 Task: Change slide transition to flip.
Action: Mouse moved to (486, 73)
Screenshot: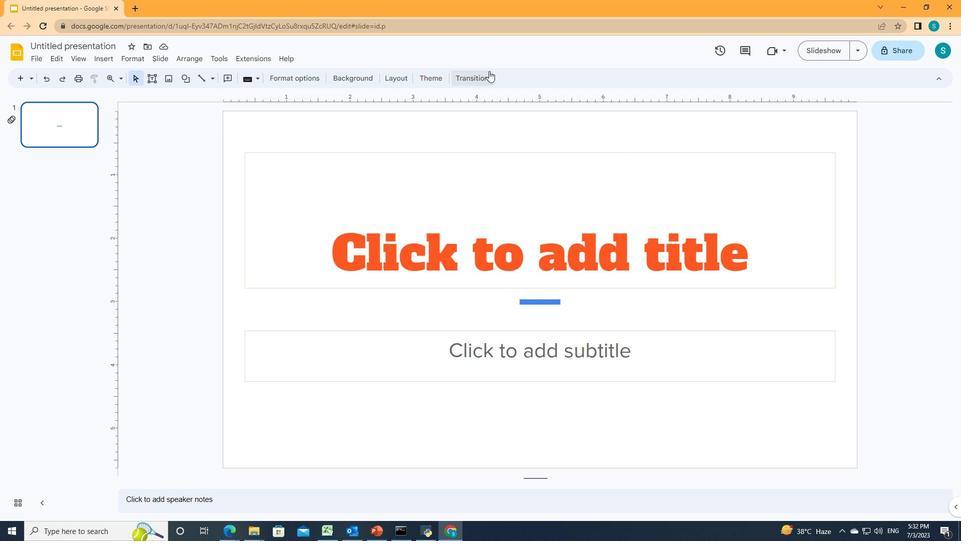 
Action: Mouse pressed left at (486, 73)
Screenshot: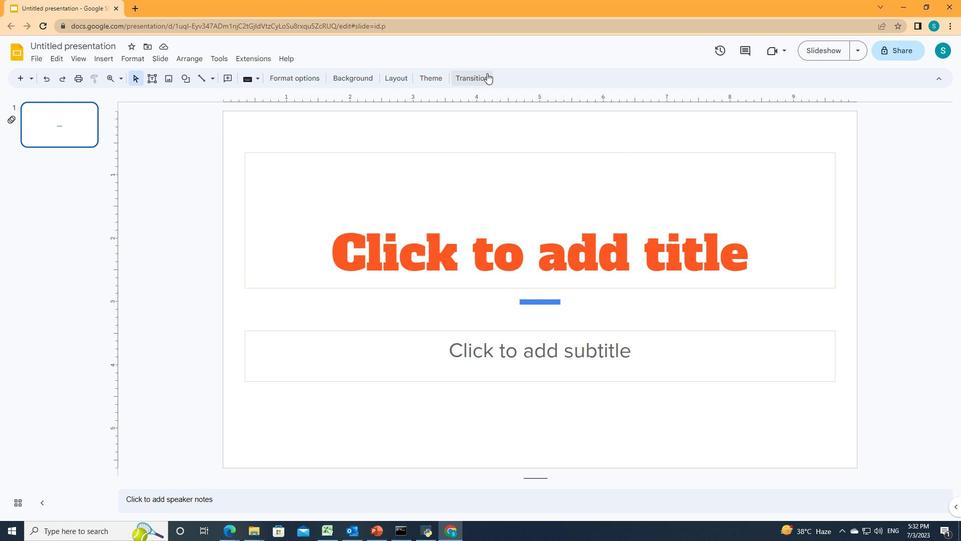 
Action: Mouse moved to (938, 174)
Screenshot: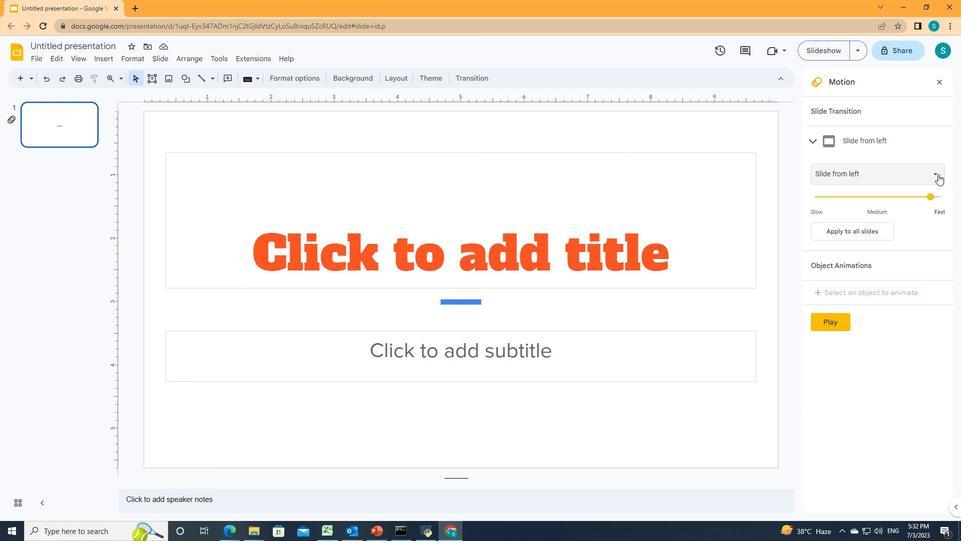 
Action: Mouse pressed left at (938, 174)
Screenshot: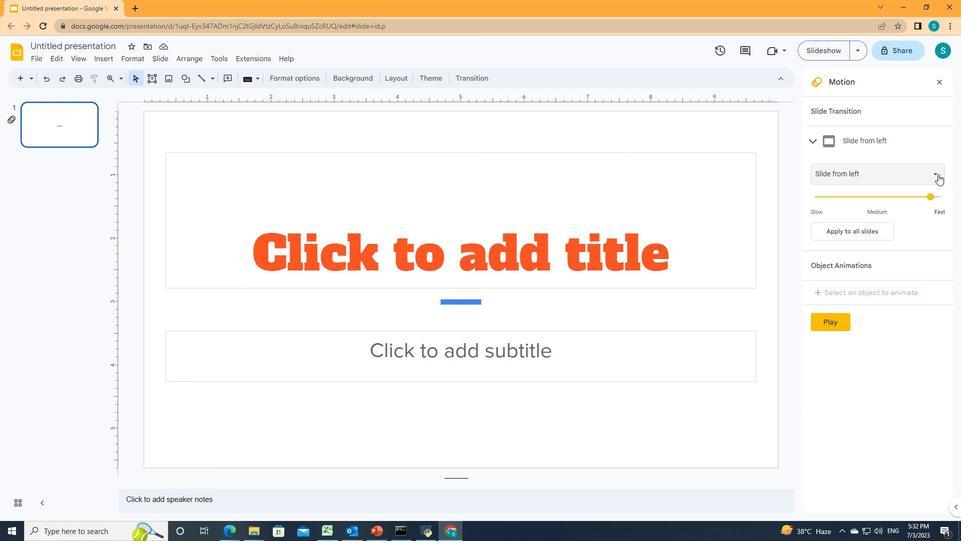 
Action: Mouse moved to (838, 274)
Screenshot: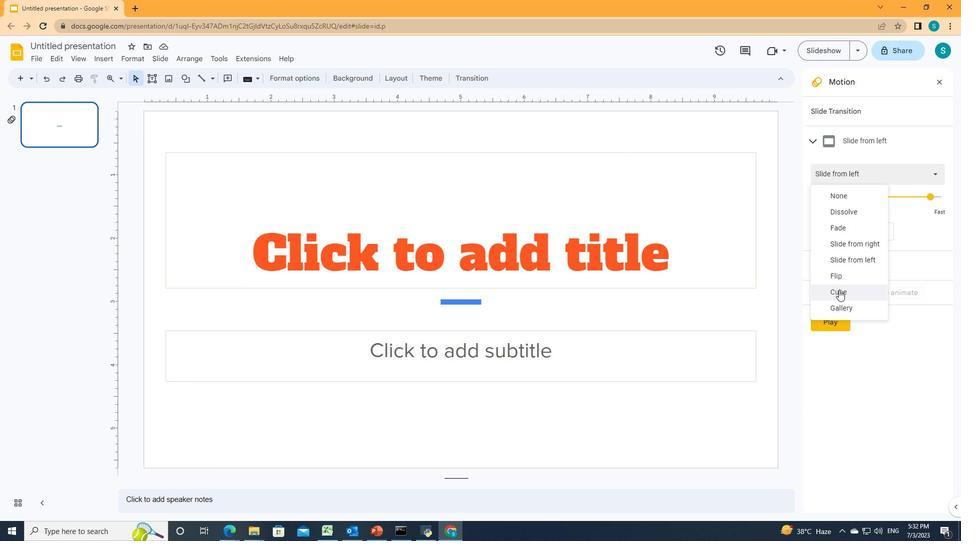 
Action: Mouse pressed left at (838, 274)
Screenshot: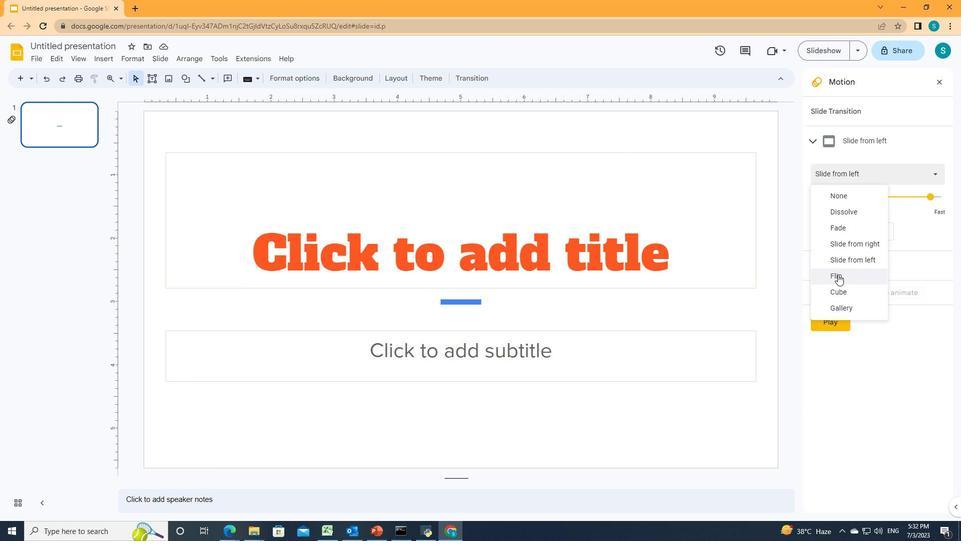 
Action: Mouse moved to (865, 312)
Screenshot: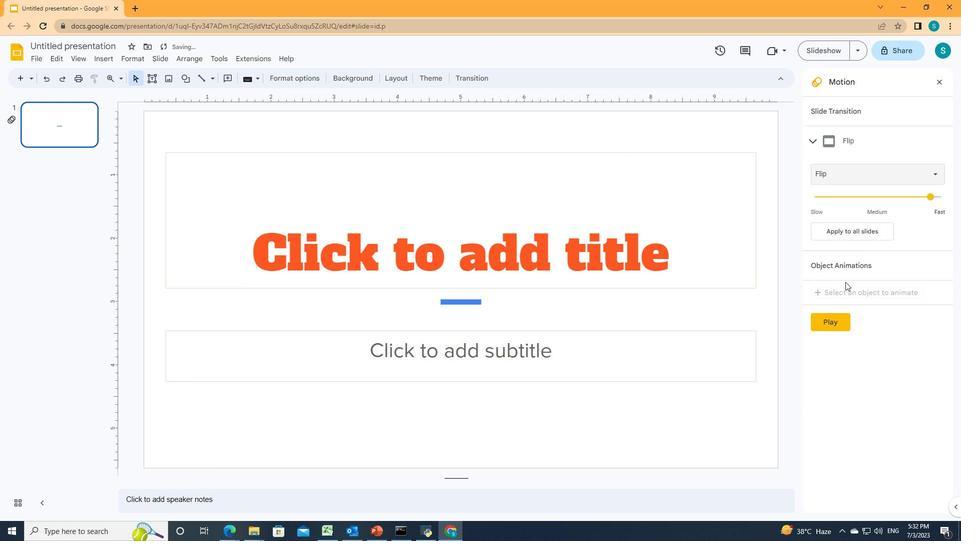 
